 Task: Change the input validation subject length to 55 in the git.
Action: Mouse moved to (9, 506)
Screenshot: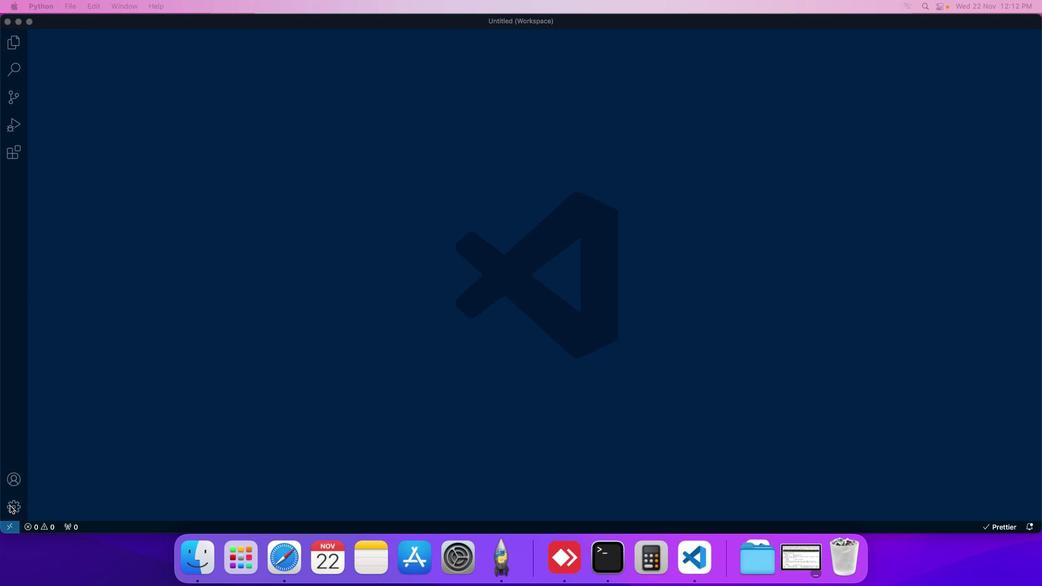 
Action: Mouse pressed left at (9, 506)
Screenshot: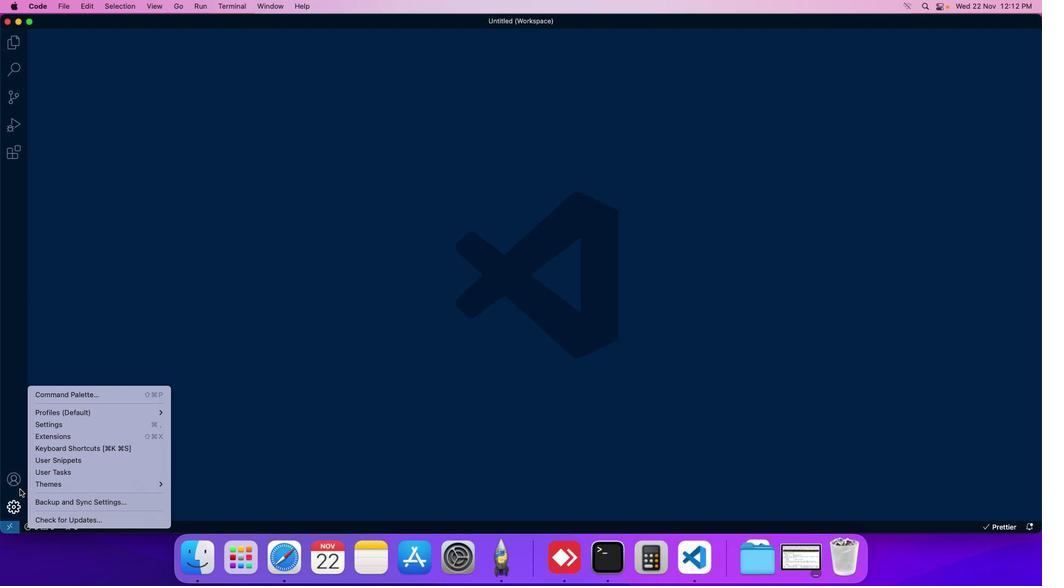 
Action: Mouse moved to (50, 429)
Screenshot: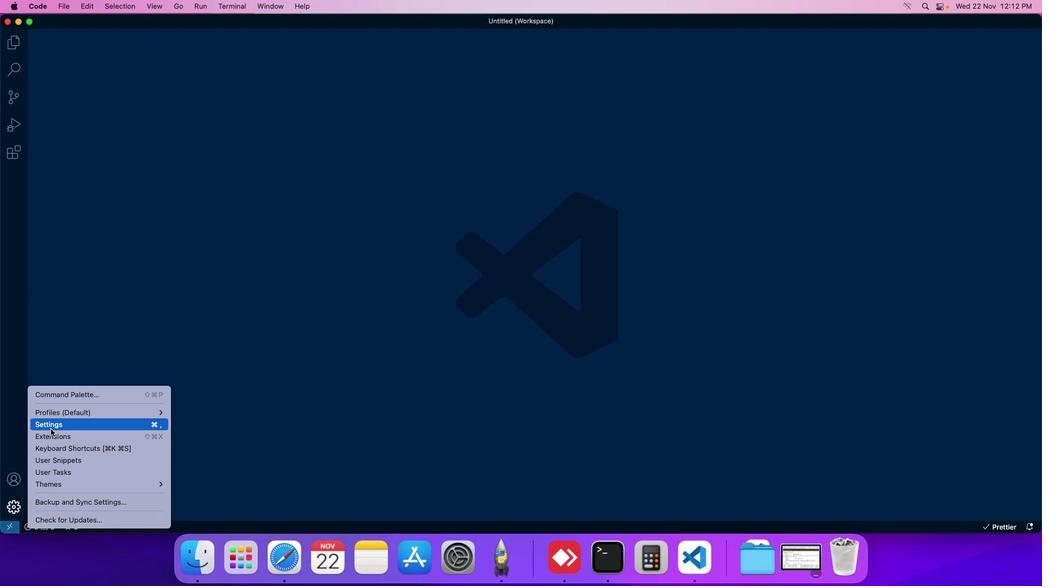 
Action: Mouse pressed left at (50, 429)
Screenshot: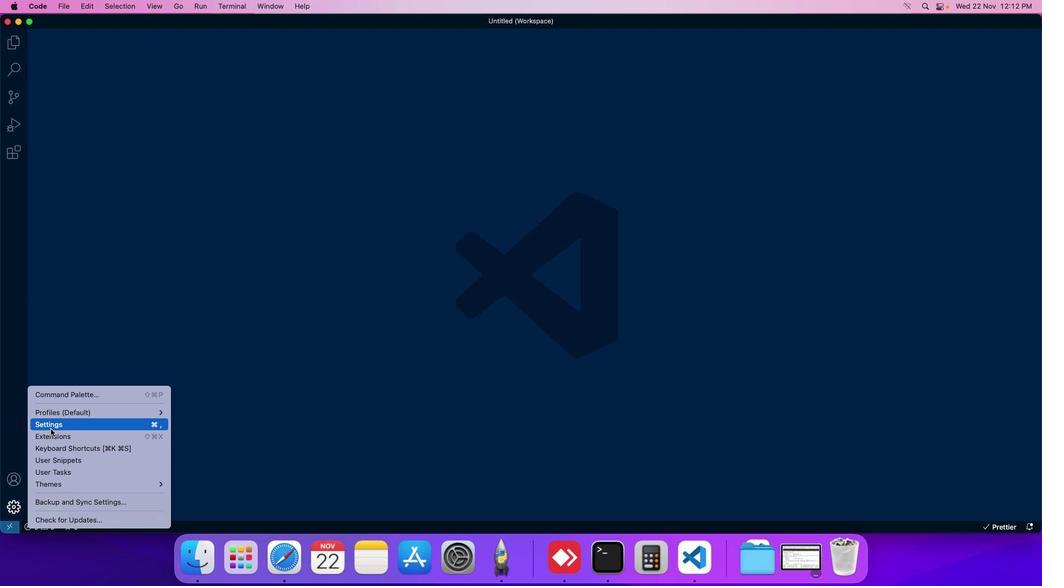 
Action: Mouse moved to (252, 91)
Screenshot: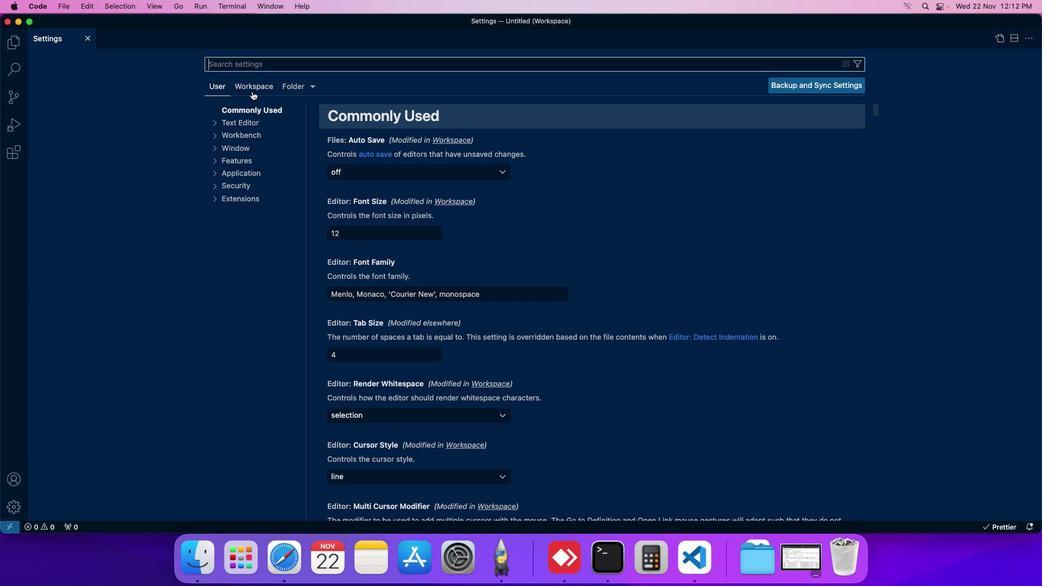 
Action: Mouse pressed left at (252, 91)
Screenshot: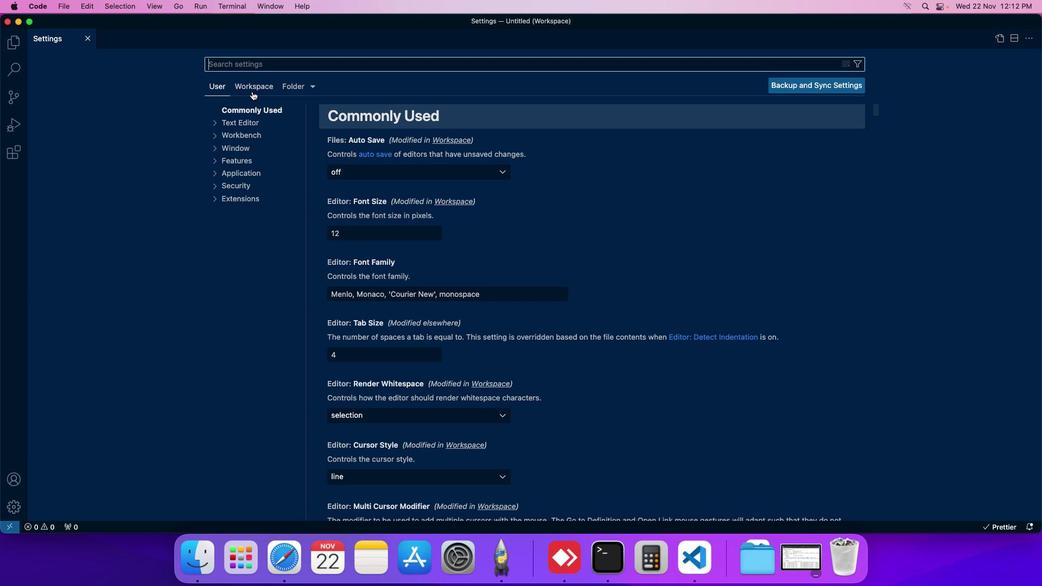 
Action: Mouse moved to (226, 191)
Screenshot: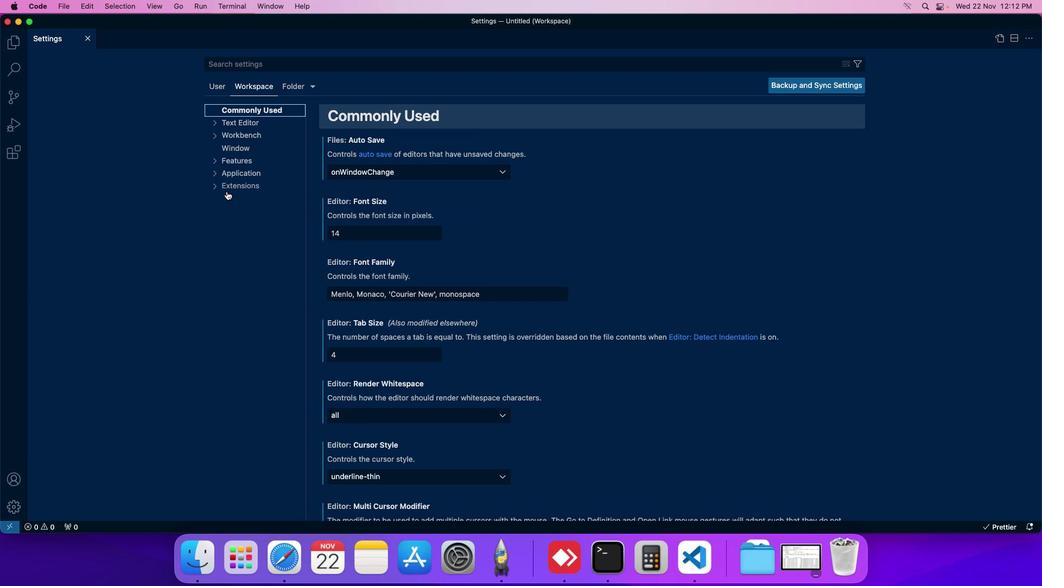 
Action: Mouse pressed left at (226, 191)
Screenshot: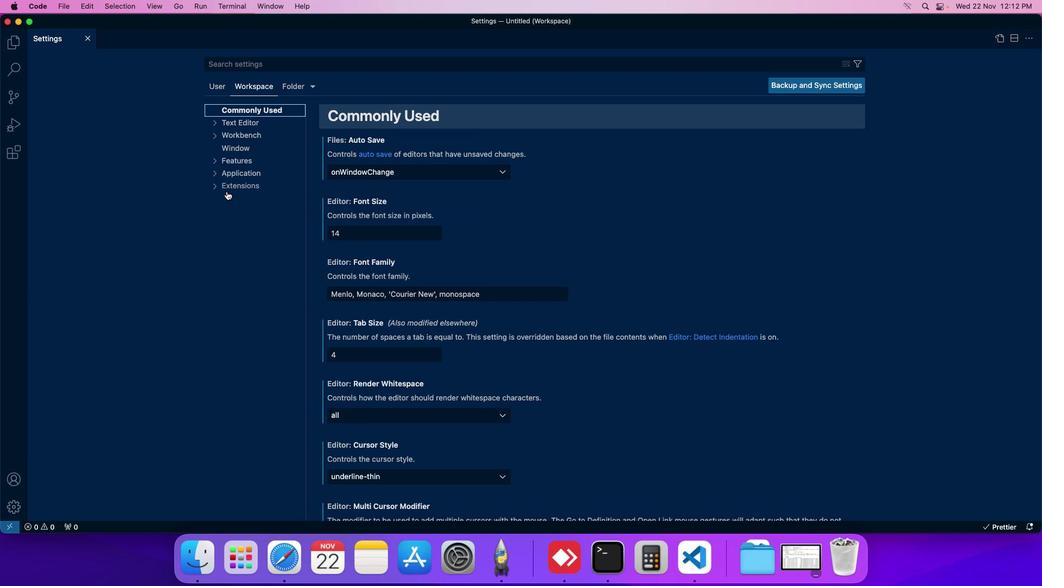 
Action: Mouse moved to (238, 231)
Screenshot: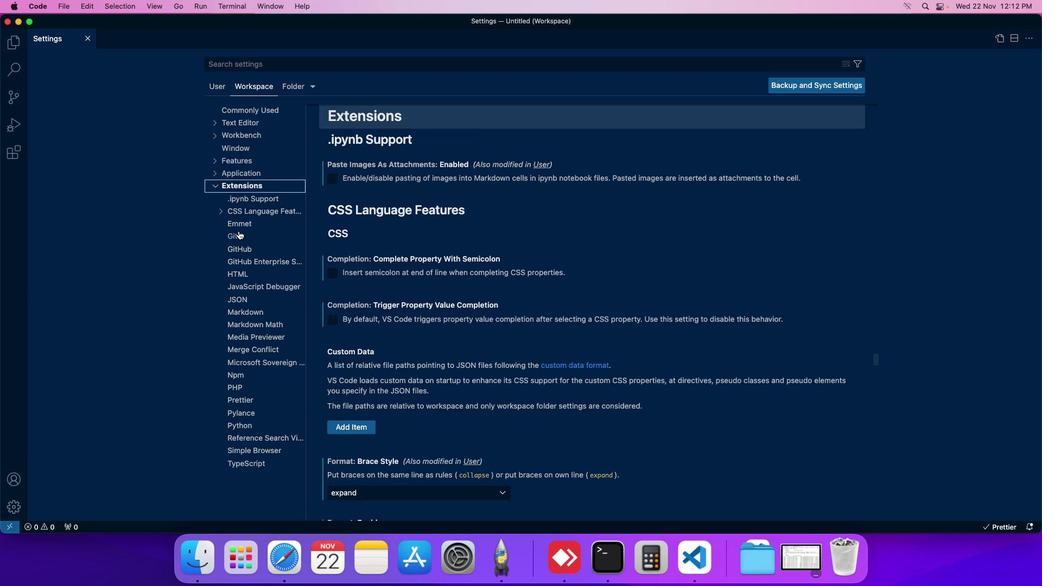 
Action: Mouse pressed left at (238, 231)
Screenshot: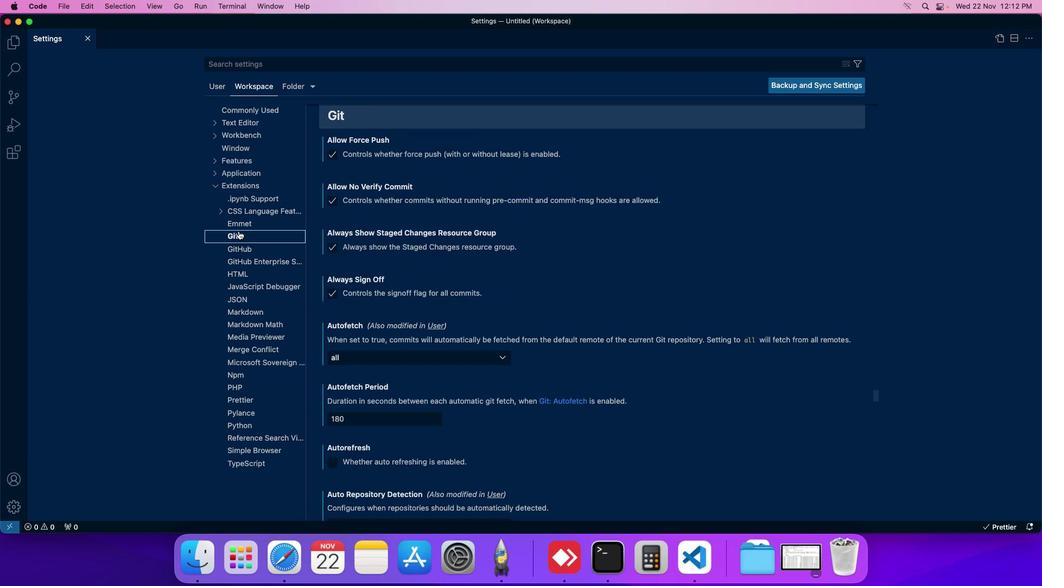 
Action: Mouse moved to (350, 262)
Screenshot: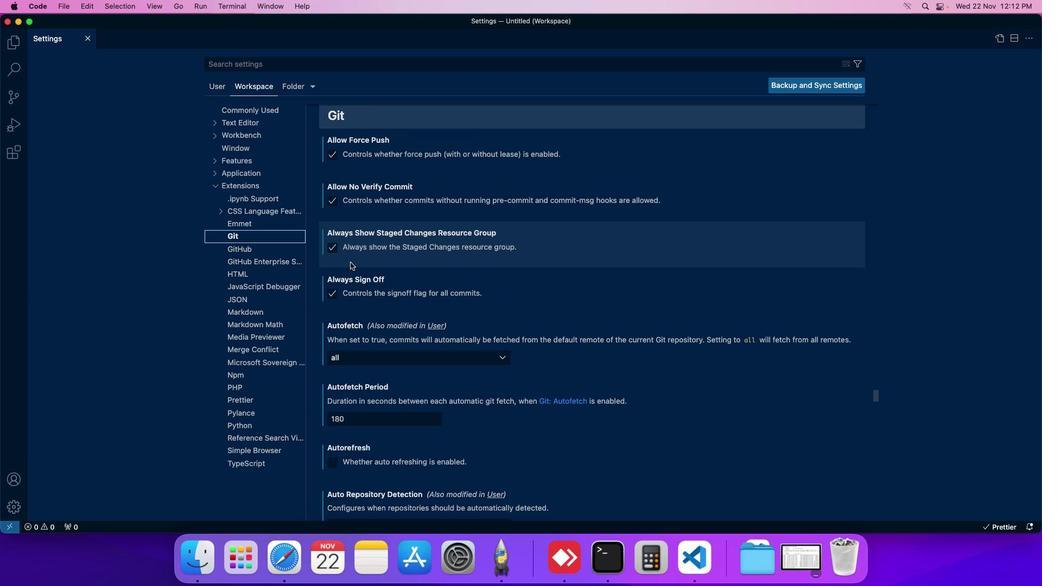 
Action: Mouse scrolled (350, 262) with delta (0, 0)
Screenshot: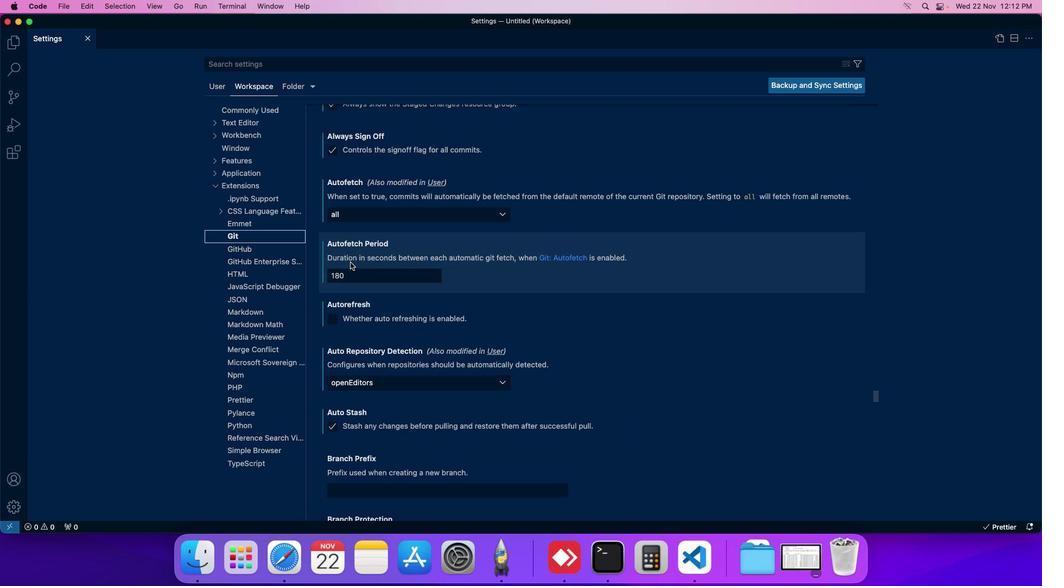 
Action: Mouse scrolled (350, 262) with delta (0, 0)
Screenshot: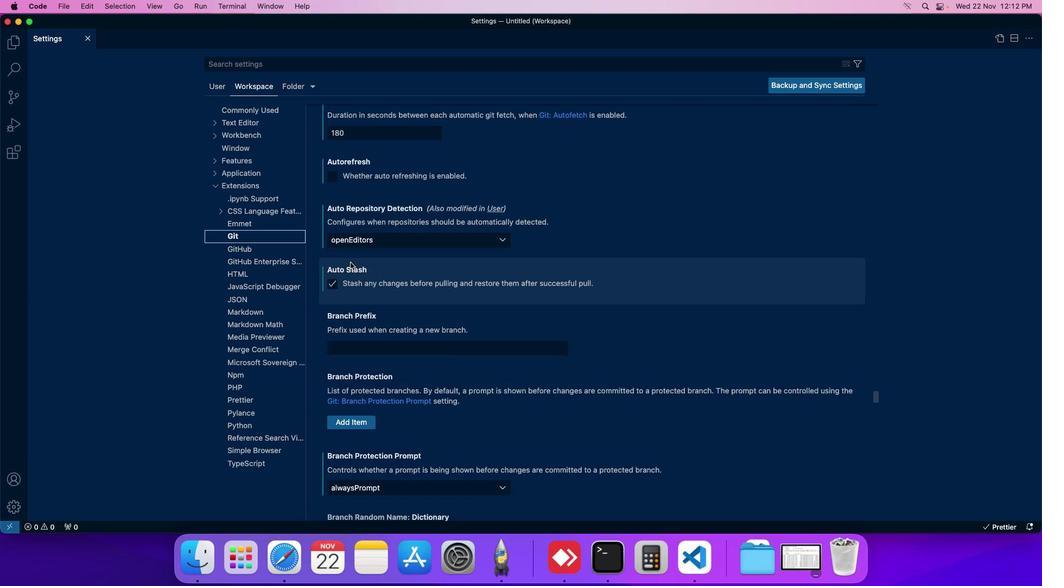 
Action: Mouse scrolled (350, 262) with delta (0, 0)
Screenshot: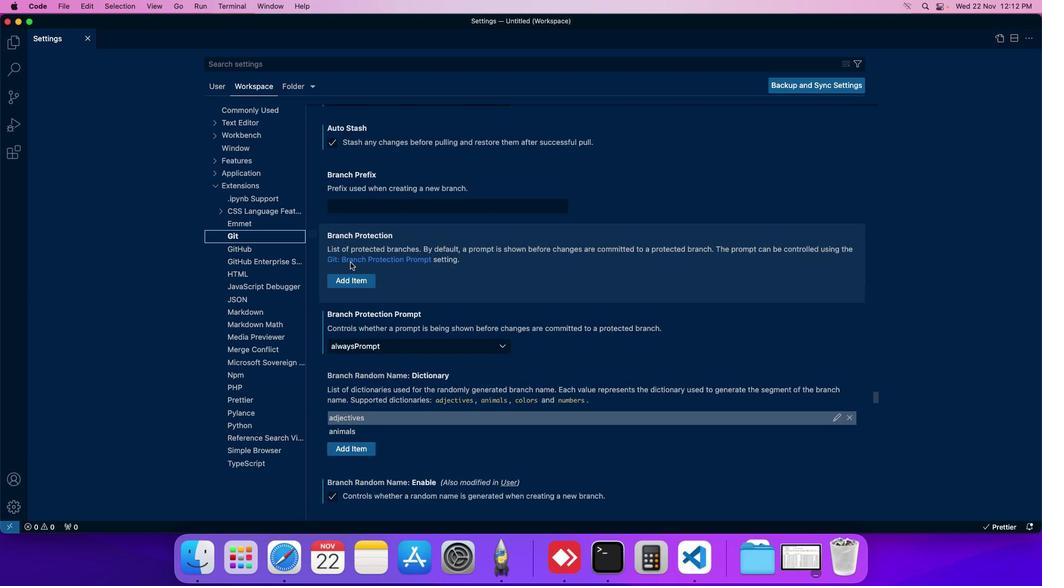 
Action: Mouse scrolled (350, 262) with delta (0, 0)
Screenshot: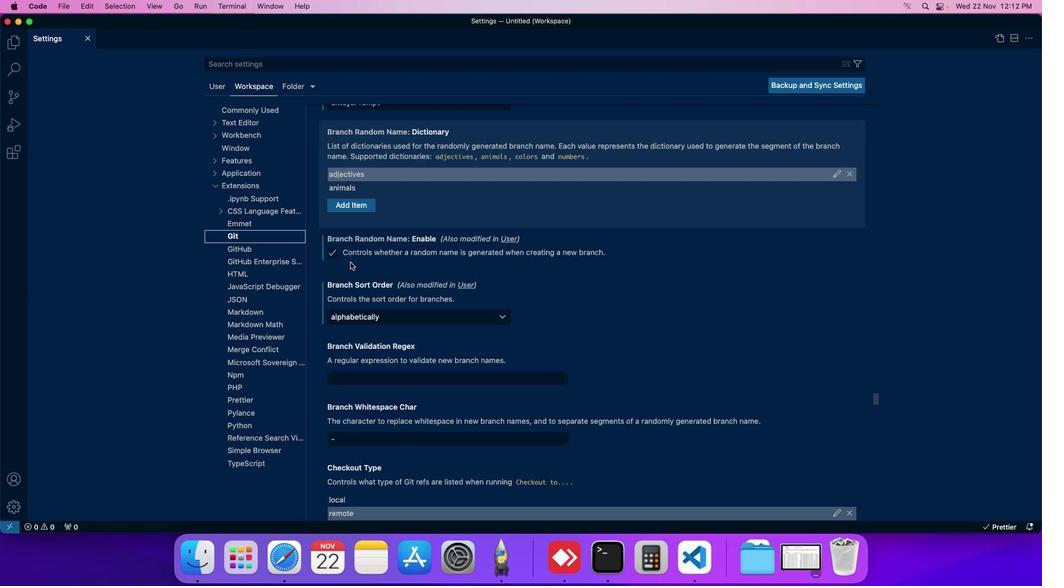 
Action: Mouse scrolled (350, 262) with delta (0, 0)
Screenshot: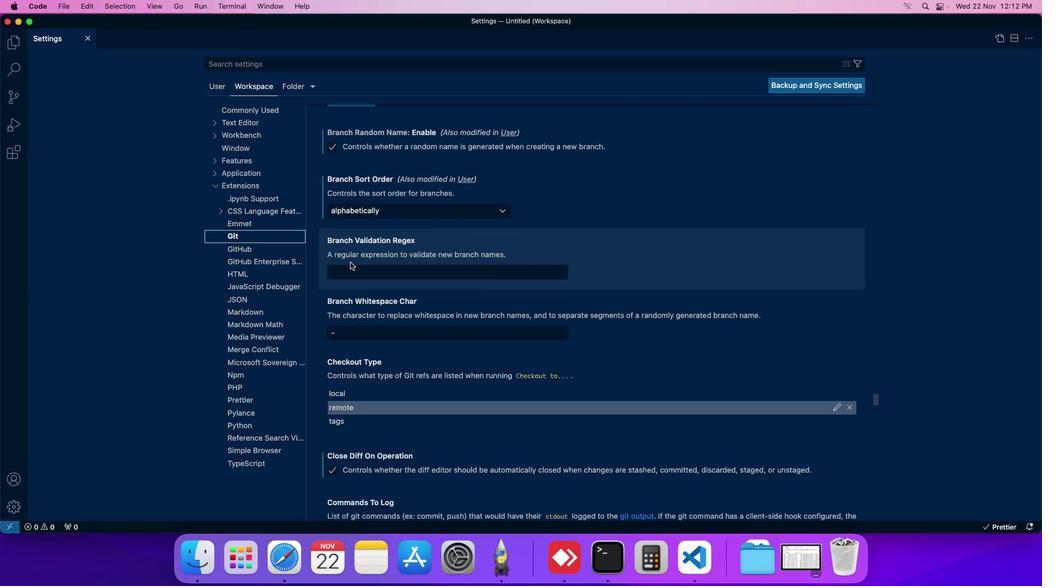 
Action: Mouse scrolled (350, 262) with delta (0, 0)
Screenshot: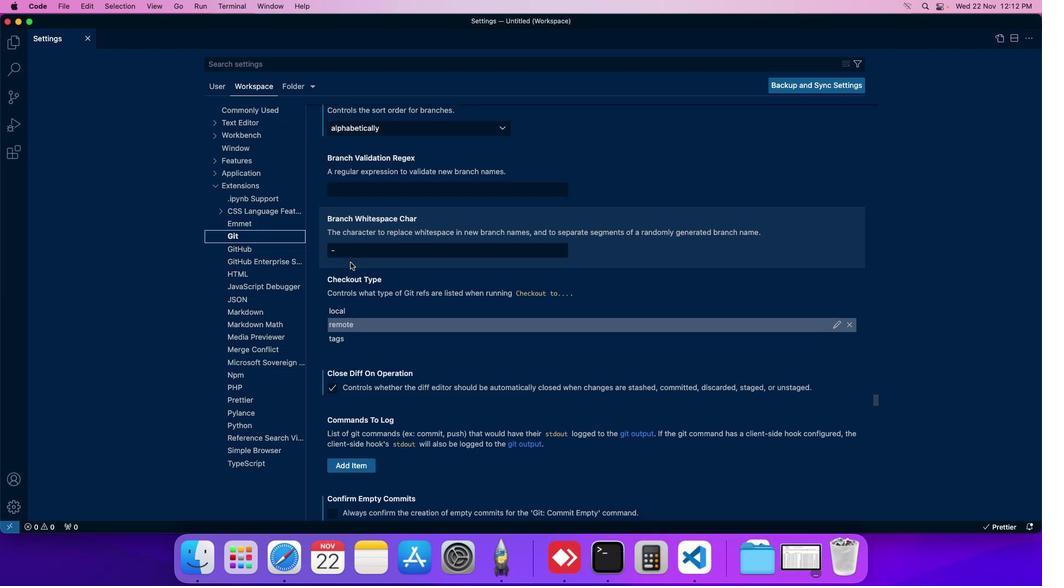 
Action: Mouse scrolled (350, 262) with delta (0, 0)
Screenshot: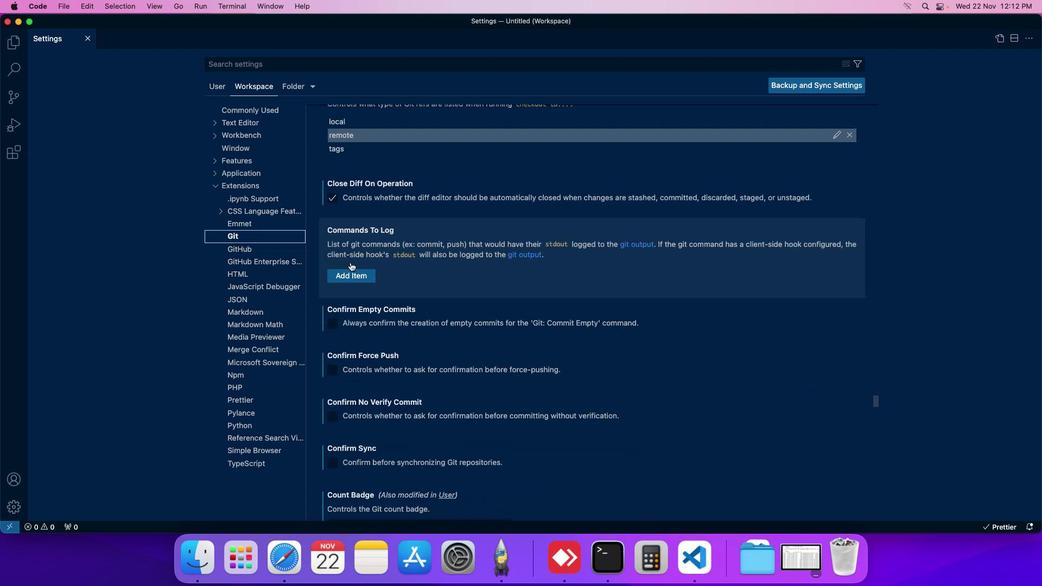 
Action: Mouse scrolled (350, 262) with delta (0, 0)
Screenshot: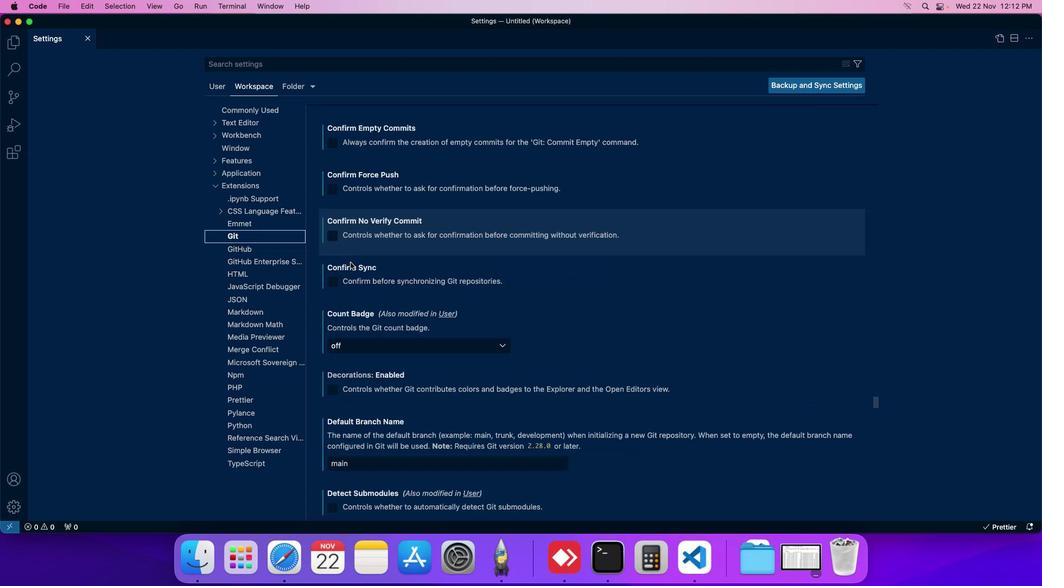 
Action: Mouse scrolled (350, 262) with delta (0, 0)
Screenshot: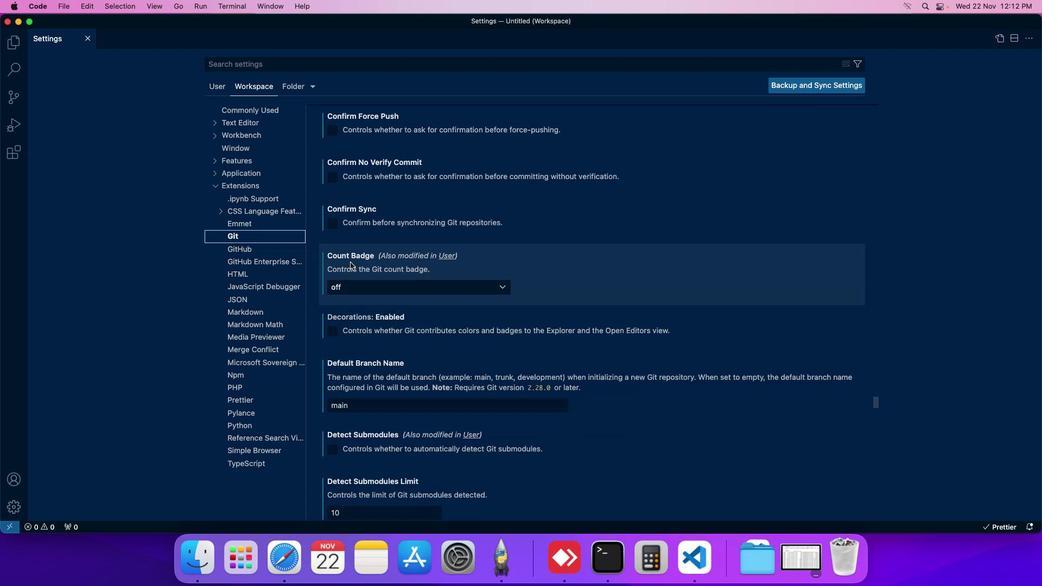
Action: Mouse scrolled (350, 262) with delta (0, 0)
Screenshot: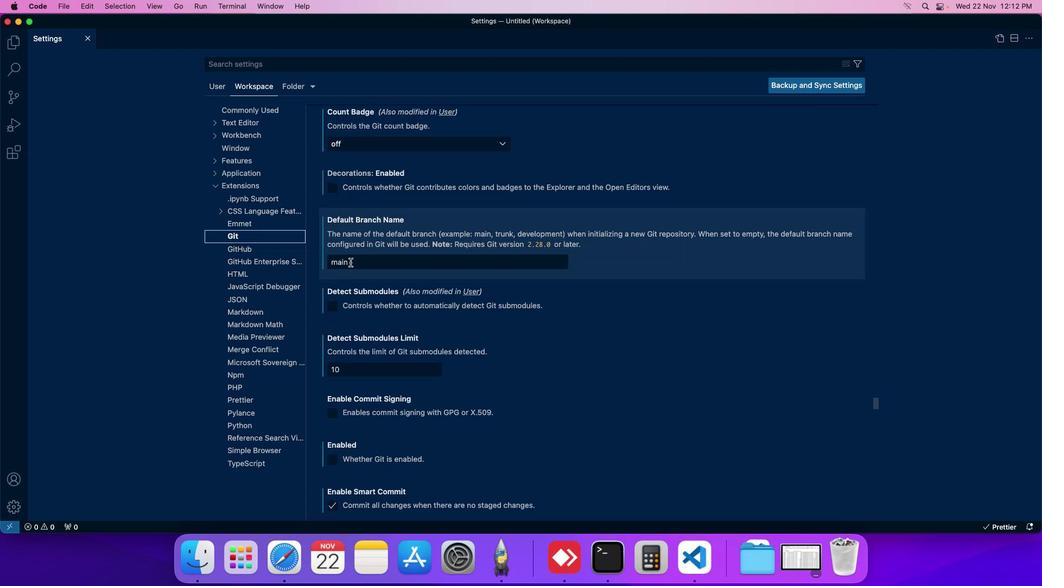 
Action: Mouse scrolled (350, 262) with delta (0, 0)
Screenshot: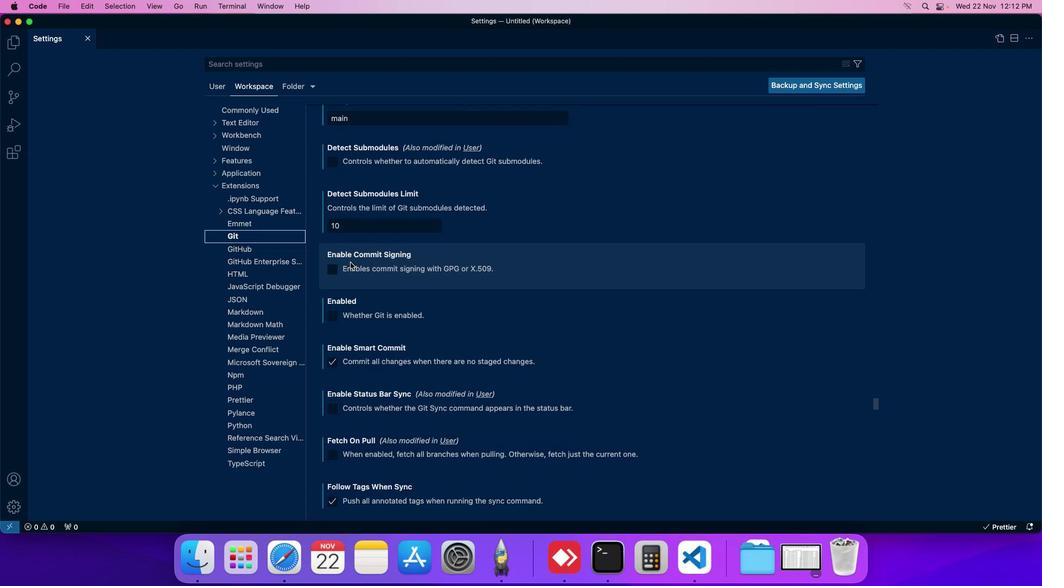 
Action: Mouse scrolled (350, 262) with delta (0, 0)
Screenshot: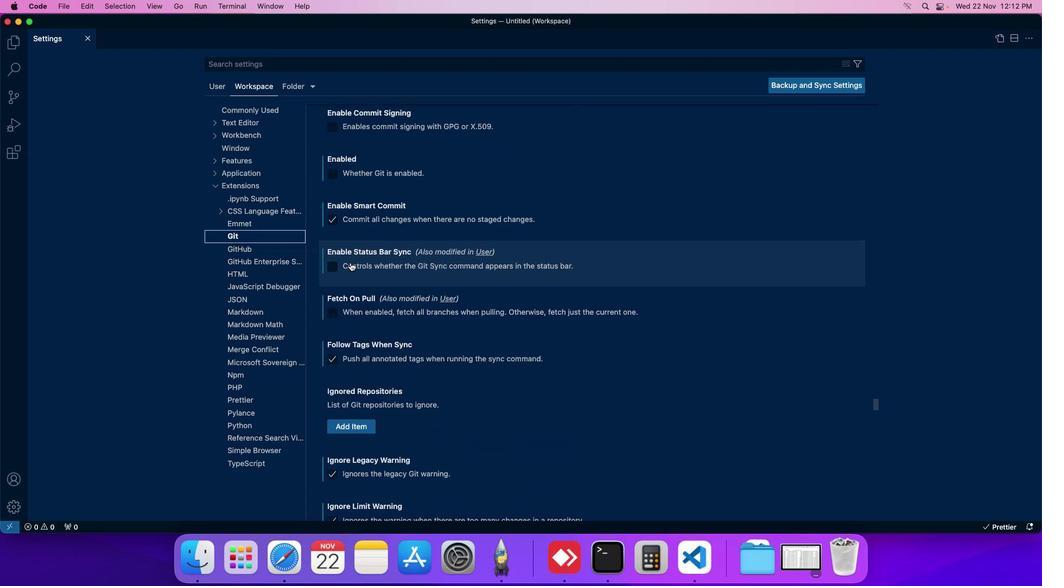 
Action: Mouse scrolled (350, 262) with delta (0, 0)
Screenshot: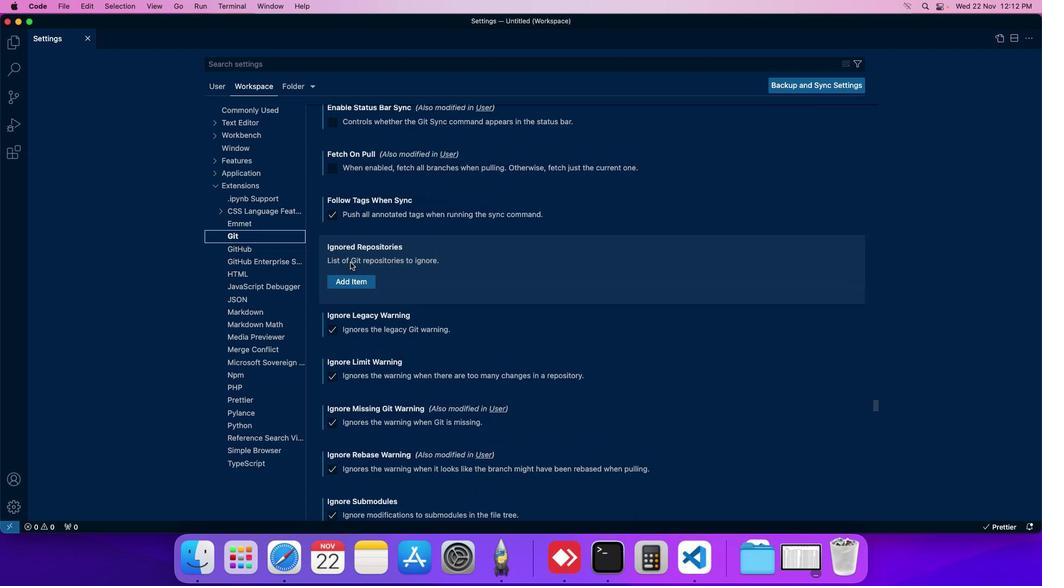 
Action: Mouse scrolled (350, 262) with delta (0, 0)
Screenshot: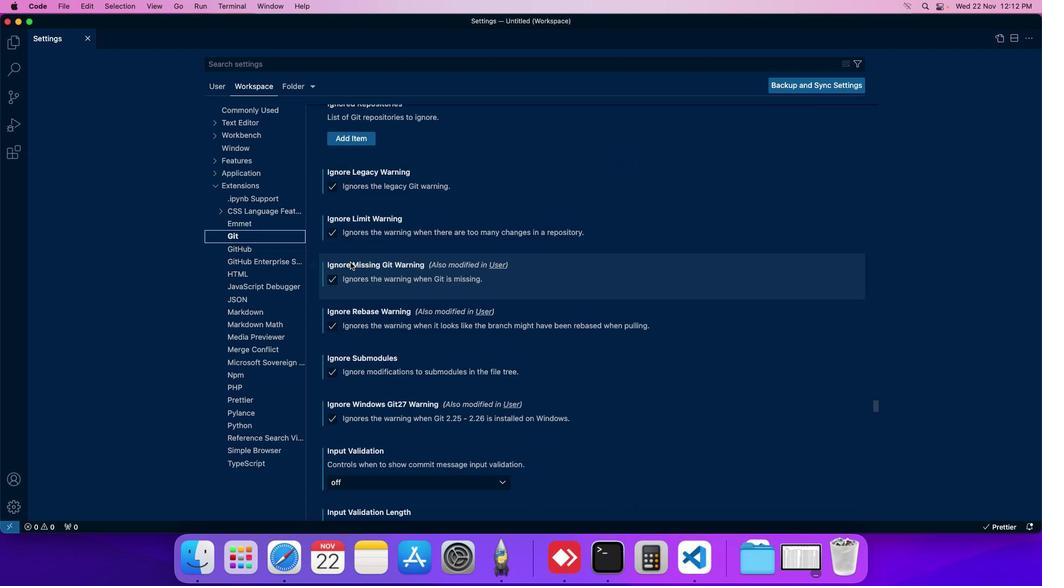 
Action: Mouse scrolled (350, 262) with delta (0, 0)
Screenshot: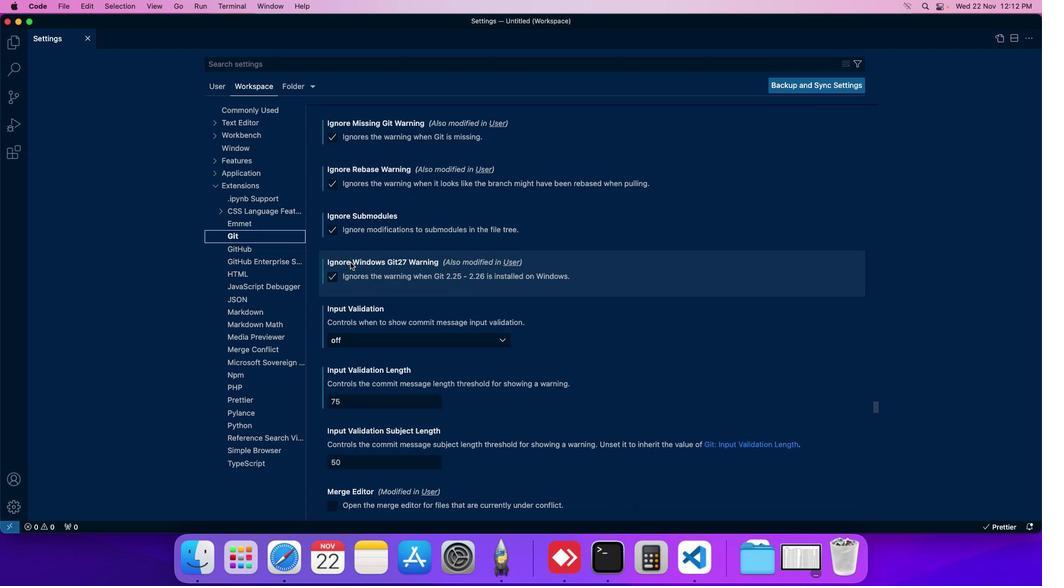
Action: Mouse scrolled (350, 262) with delta (0, 0)
Screenshot: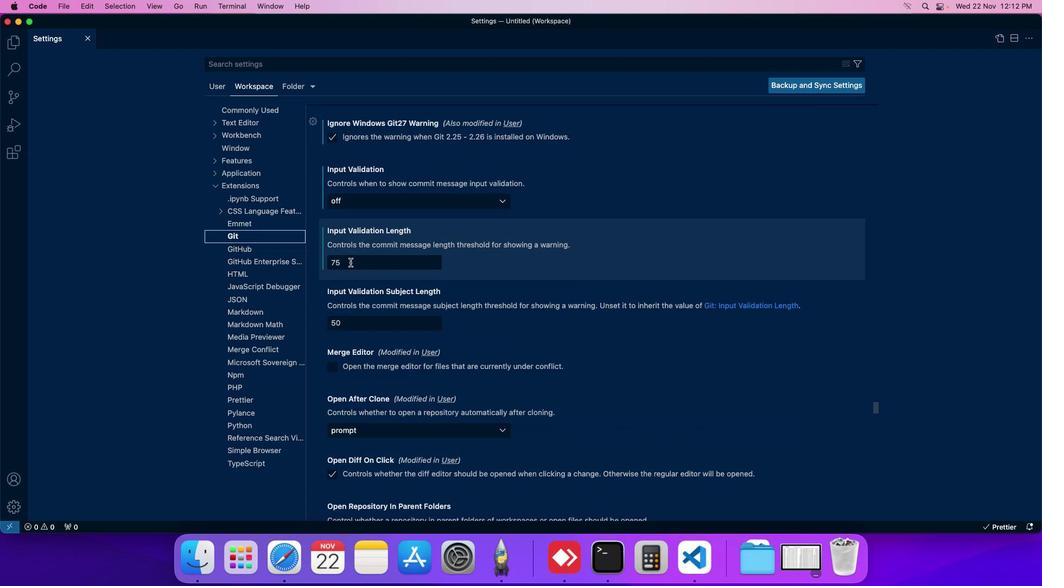 
Action: Mouse scrolled (350, 262) with delta (0, 0)
Screenshot: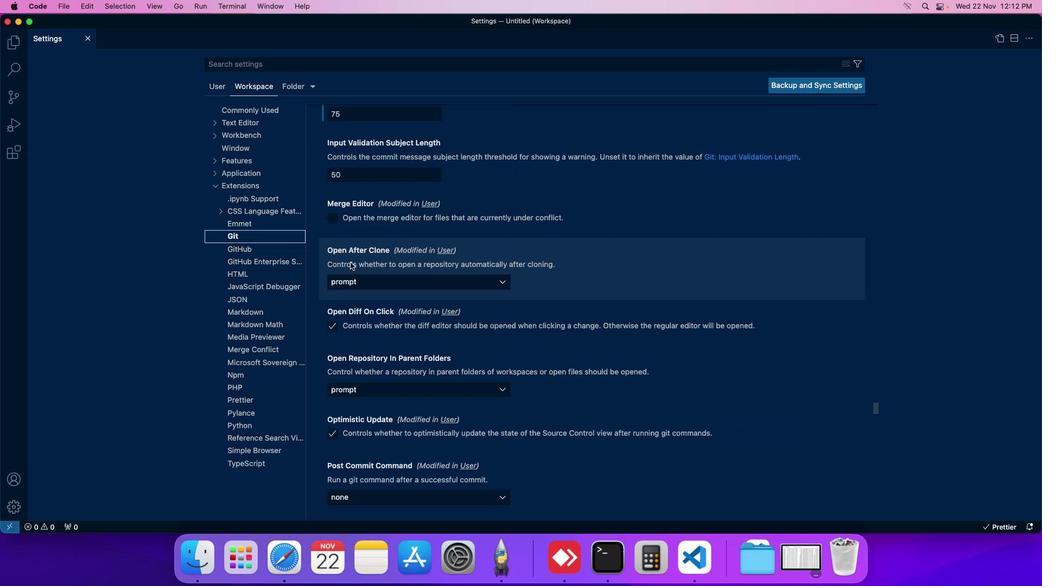 
Action: Mouse moved to (365, 178)
Screenshot: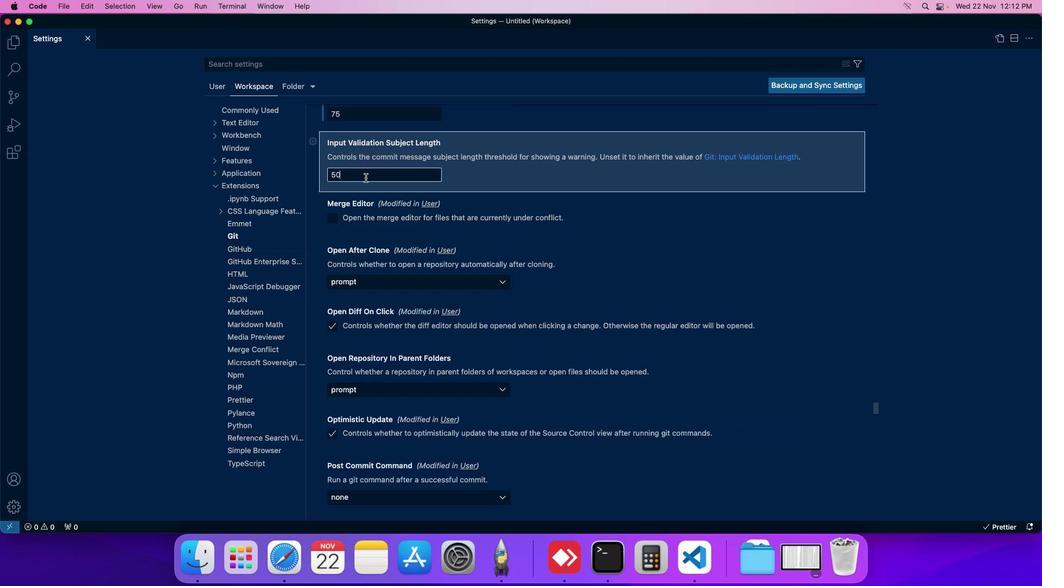 
Action: Mouse pressed left at (365, 178)
Screenshot: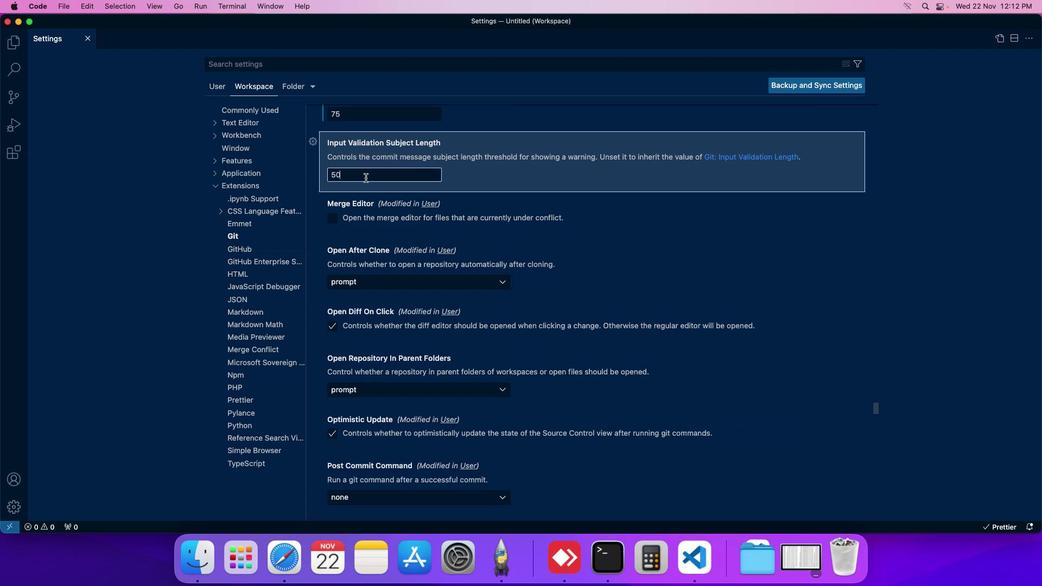 
Action: Key pressed Key.backspaceKey.backspace'5''5'
Screenshot: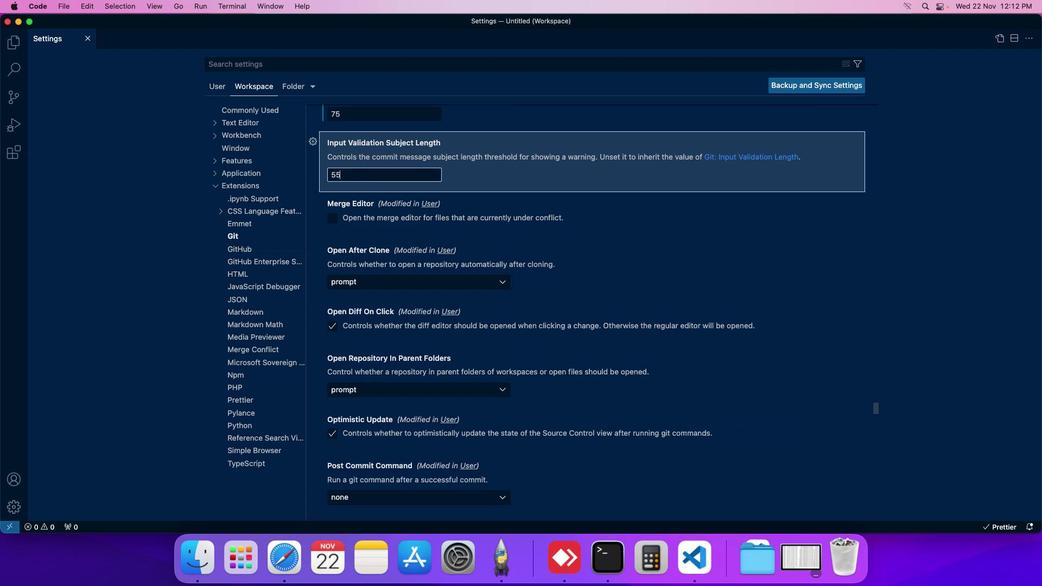 
